 Task: Set a reminder to update your LinkedIn profile on the 15th at 6:00 PM.
Action: Mouse moved to (57, 214)
Screenshot: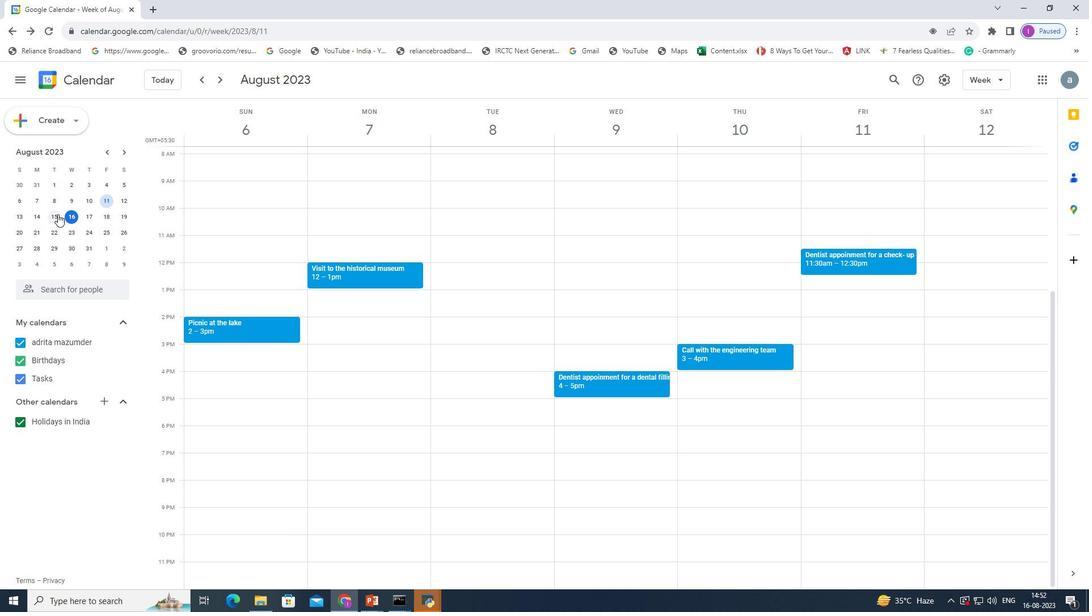 
Action: Mouse pressed left at (57, 214)
Screenshot: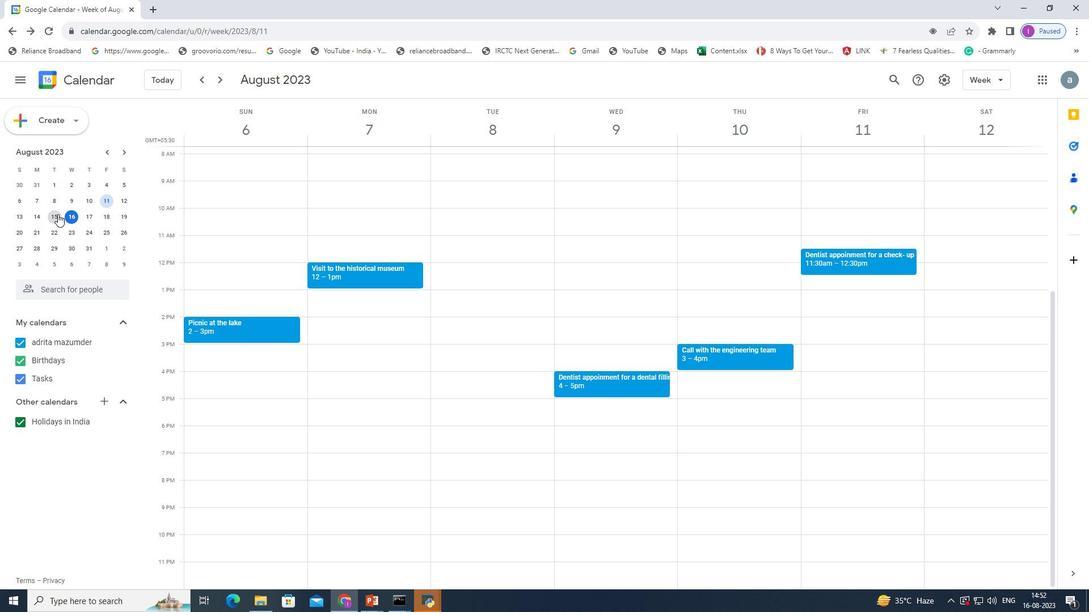 
Action: Mouse pressed left at (57, 214)
Screenshot: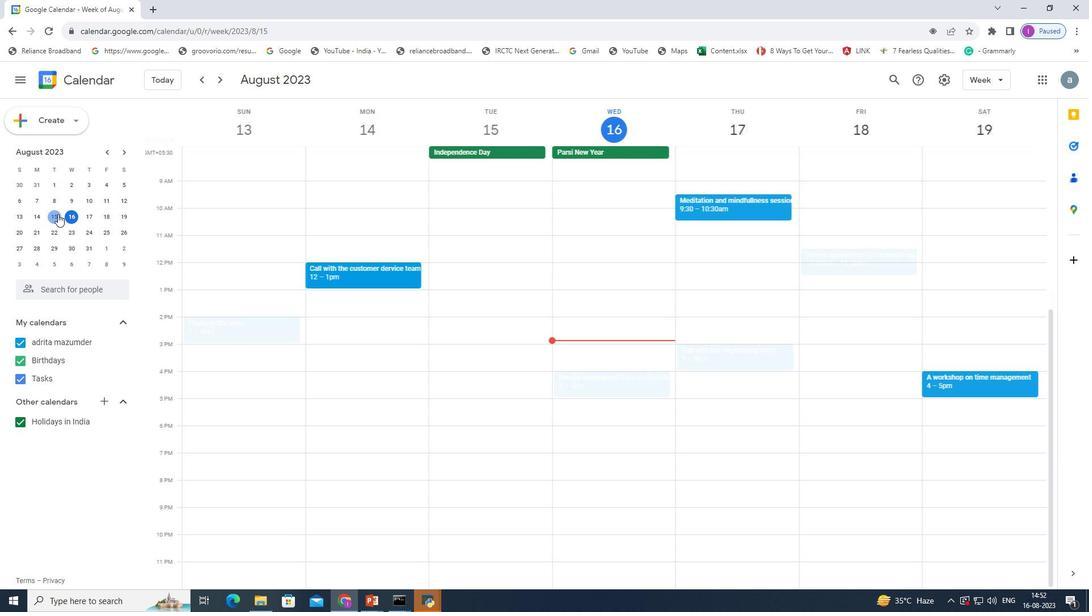 
Action: Mouse moved to (221, 427)
Screenshot: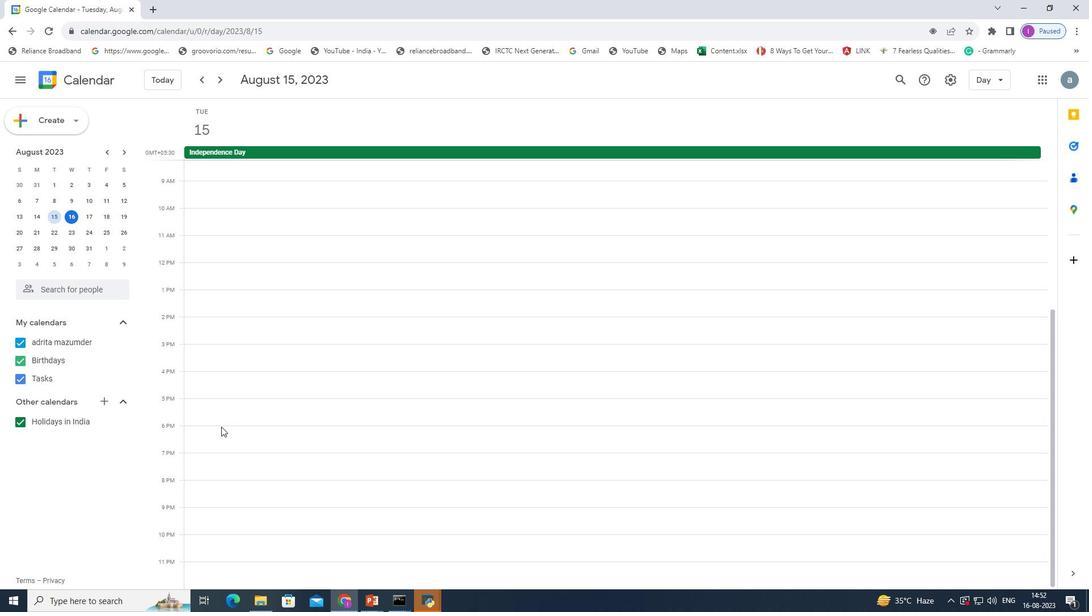
Action: Mouse pressed left at (221, 427)
Screenshot: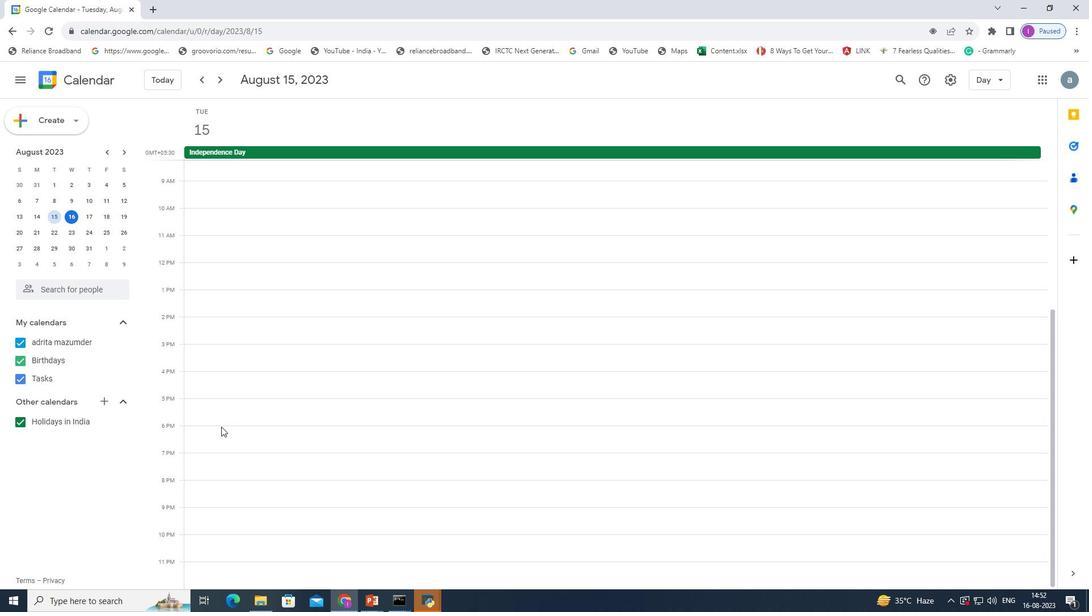 
Action: Mouse moved to (515, 218)
Screenshot: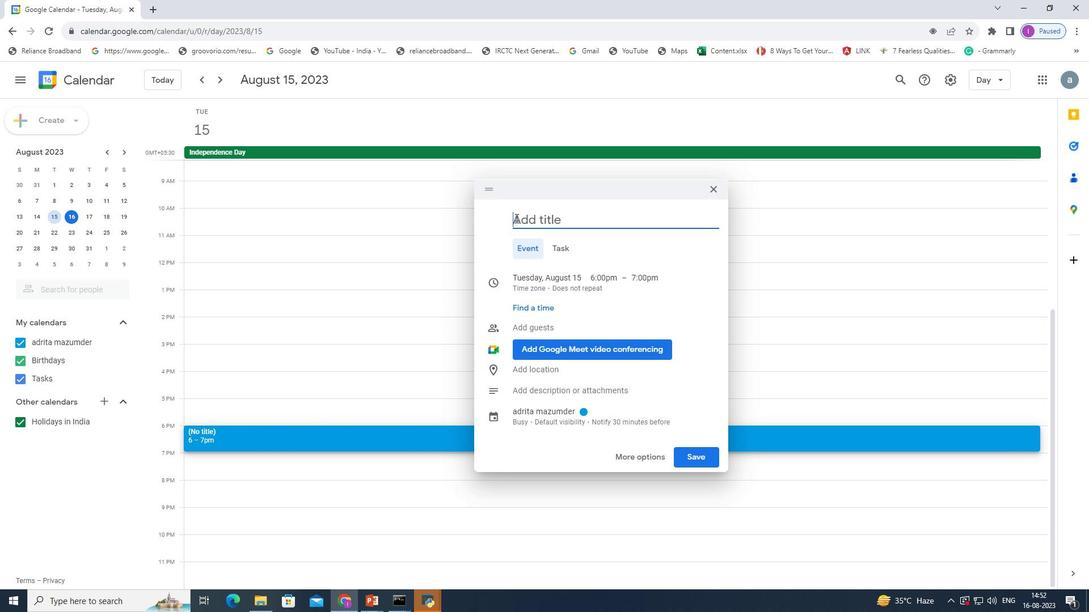 
Action: Mouse pressed left at (515, 218)
Screenshot: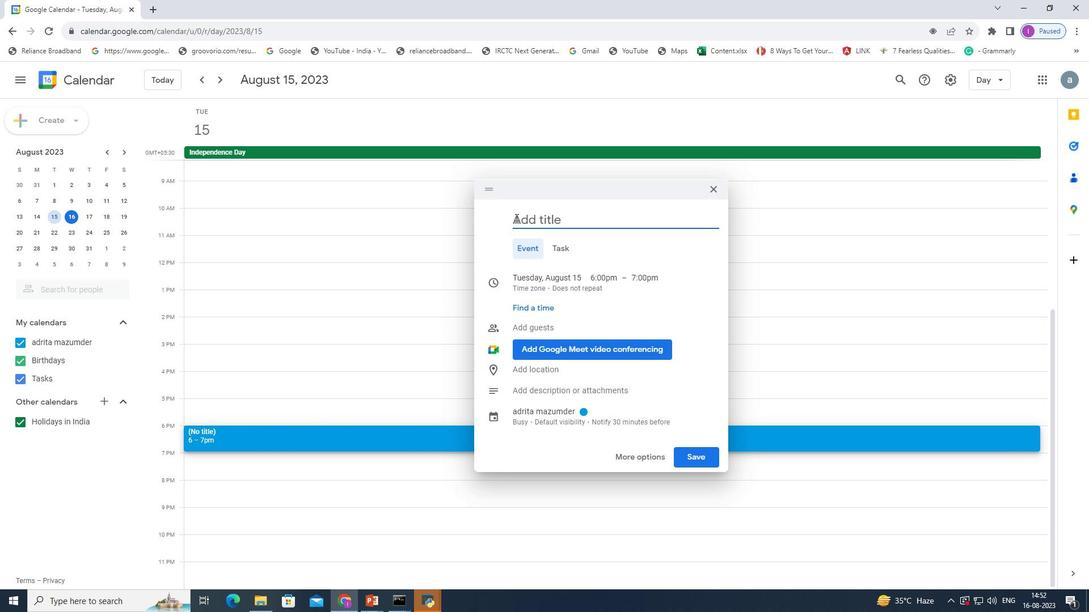 
Action: Mouse moved to (516, 219)
Screenshot: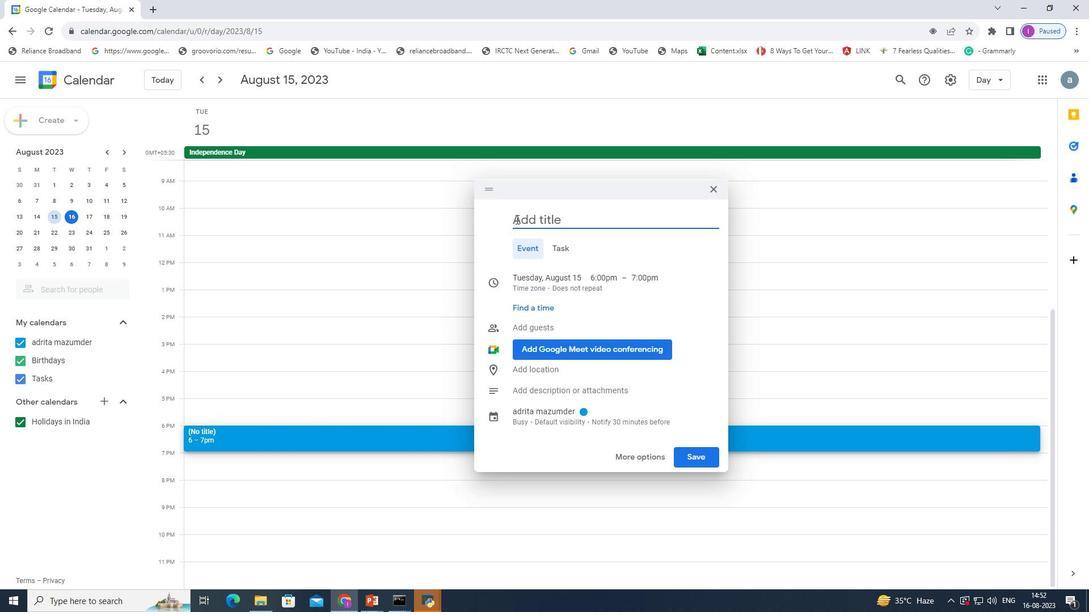
Action: Key pressed <Key.shift>A<Key.space>reminder<Key.space>to<Key.space>updater<Key.space><Key.backspace><Key.backspace><Key.space>my<Key.space><Key.shift><Key.shift><Key.shift><Key.shift><Key.shift><Key.shift><Key.shift><Key.shift>Linkedin<Key.space>profile
Screenshot: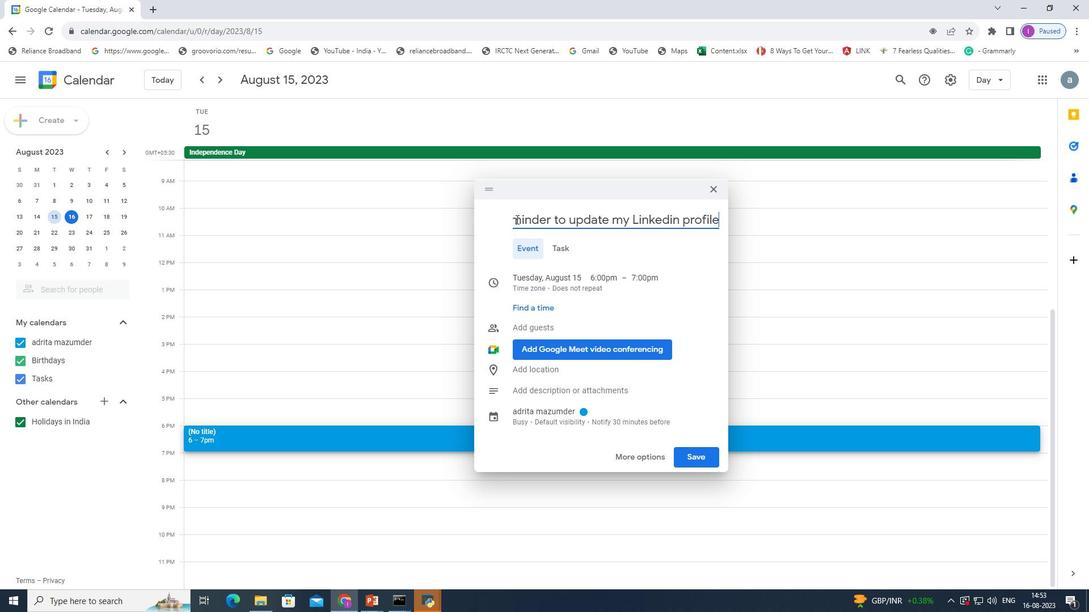 
Action: Mouse moved to (696, 455)
Screenshot: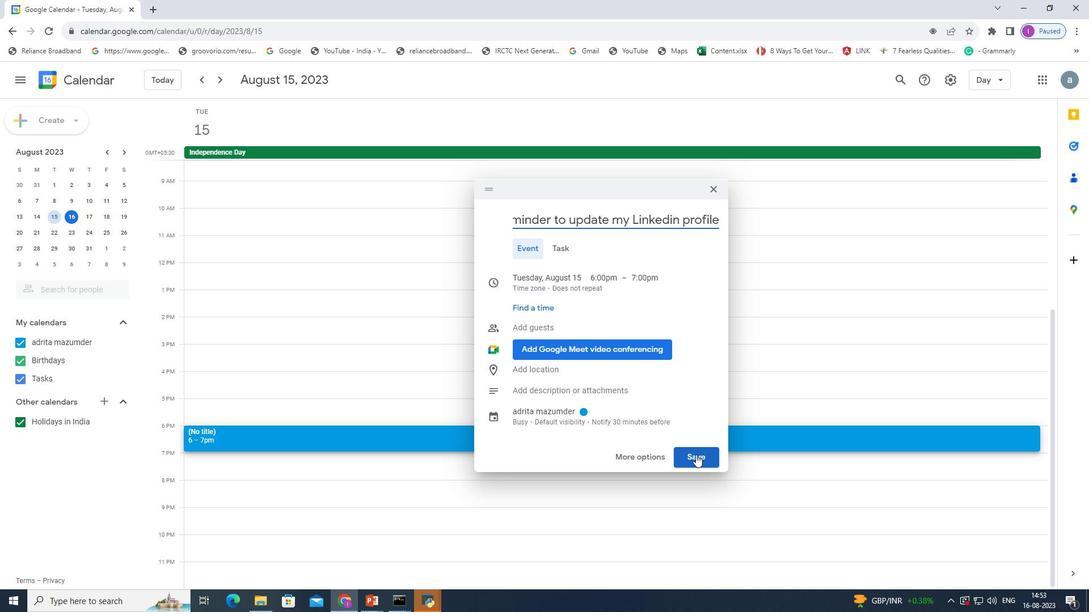 
Action: Mouse pressed left at (696, 455)
Screenshot: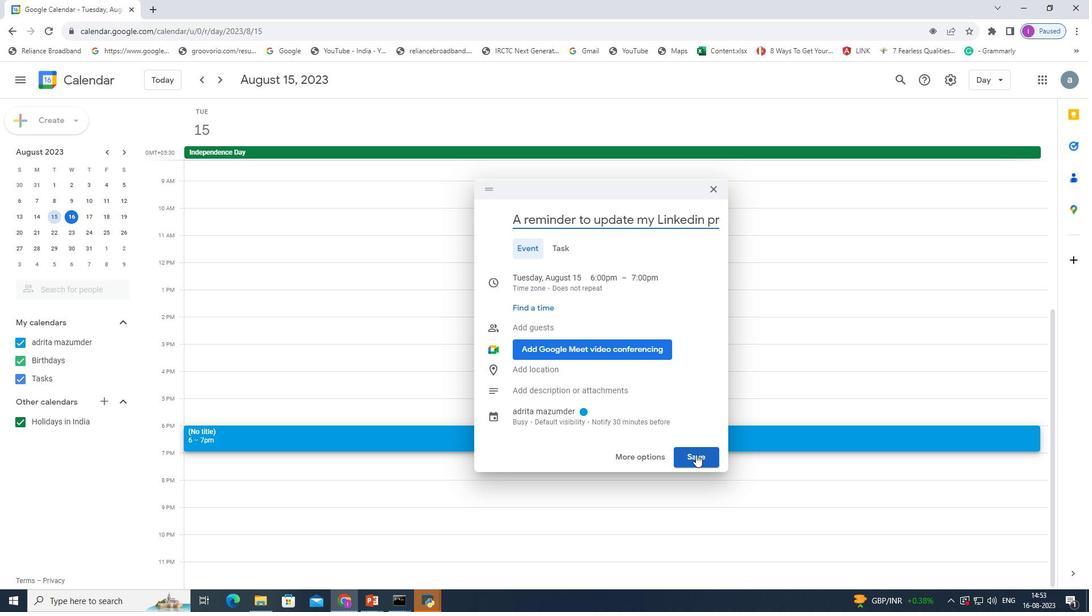 
